 Task: Add Nuco Organic Coconut Wraps to the cart.
Action: Mouse pressed left at (18, 74)
Screenshot: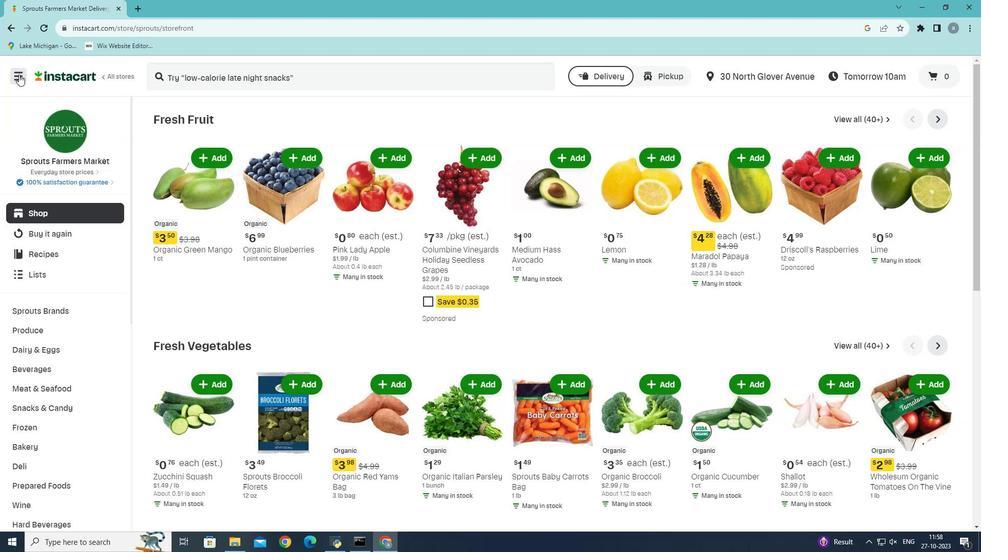 
Action: Mouse moved to (29, 294)
Screenshot: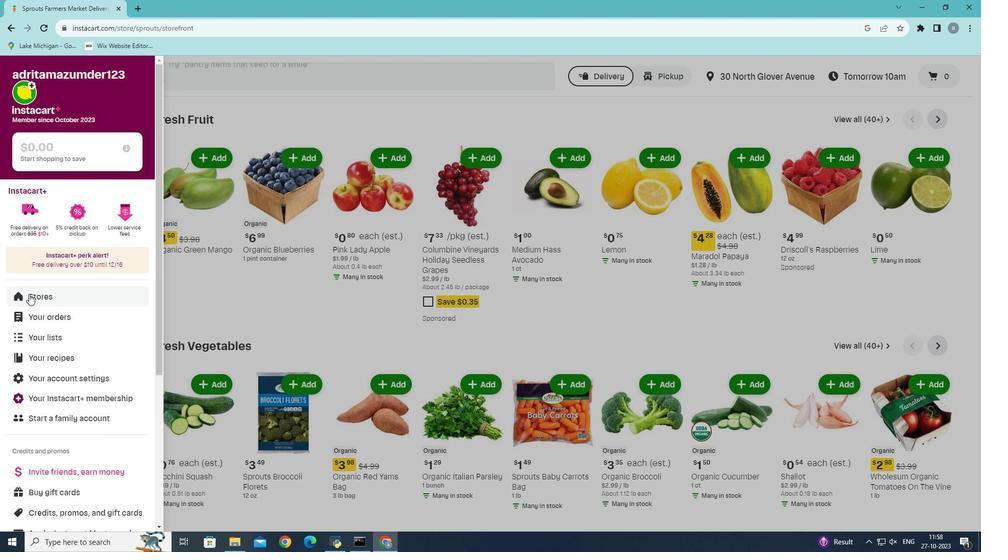 
Action: Mouse pressed left at (29, 294)
Screenshot: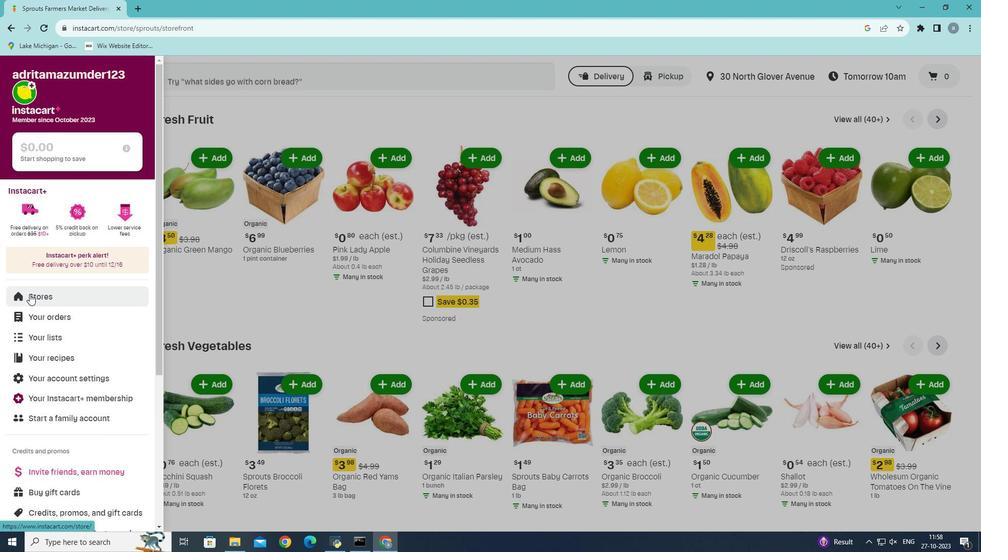 
Action: Mouse moved to (242, 111)
Screenshot: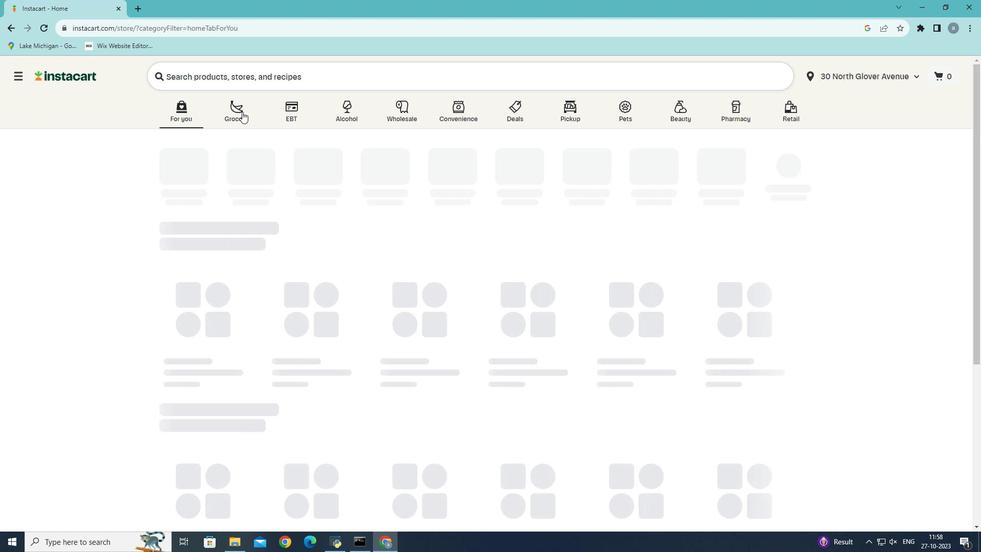 
Action: Mouse pressed left at (242, 111)
Screenshot: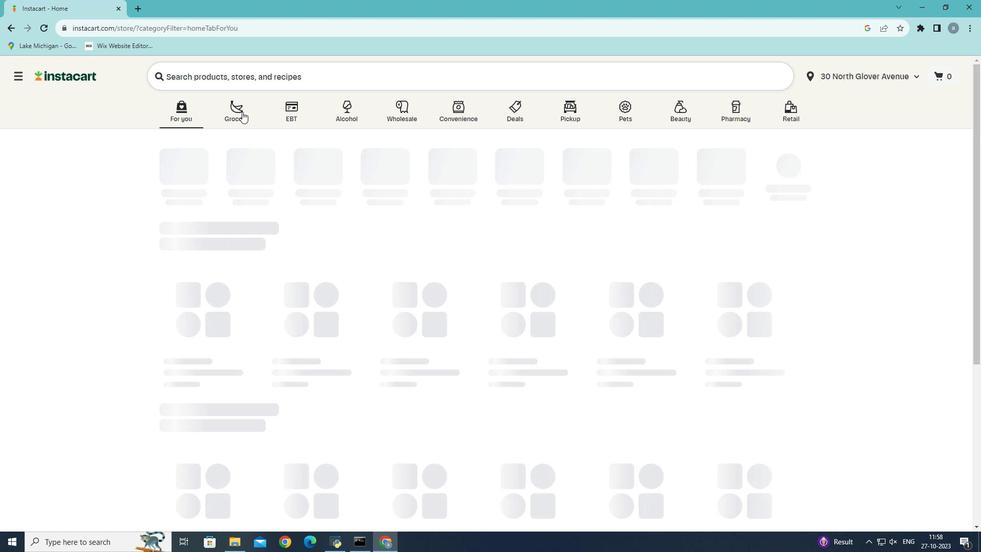 
Action: Mouse moved to (248, 307)
Screenshot: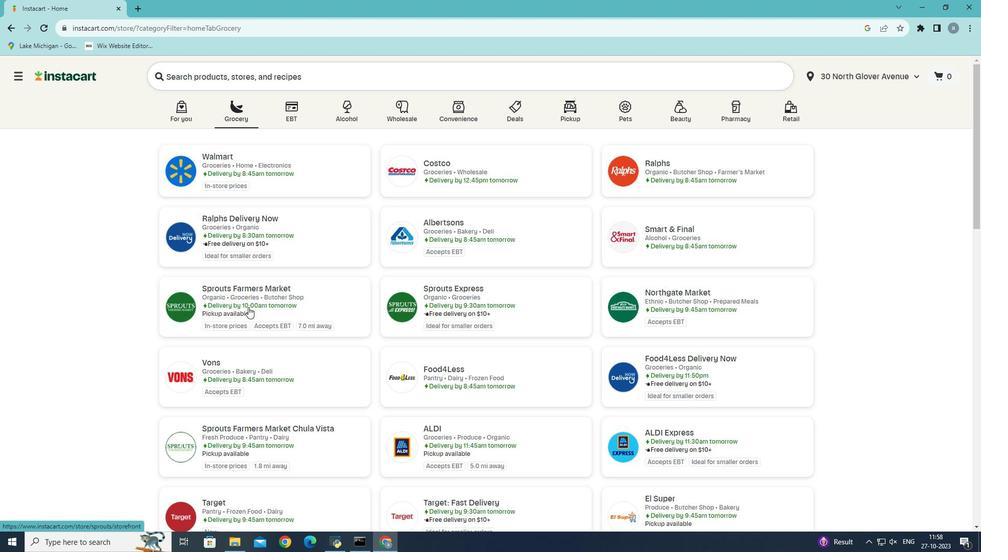 
Action: Mouse pressed left at (248, 307)
Screenshot: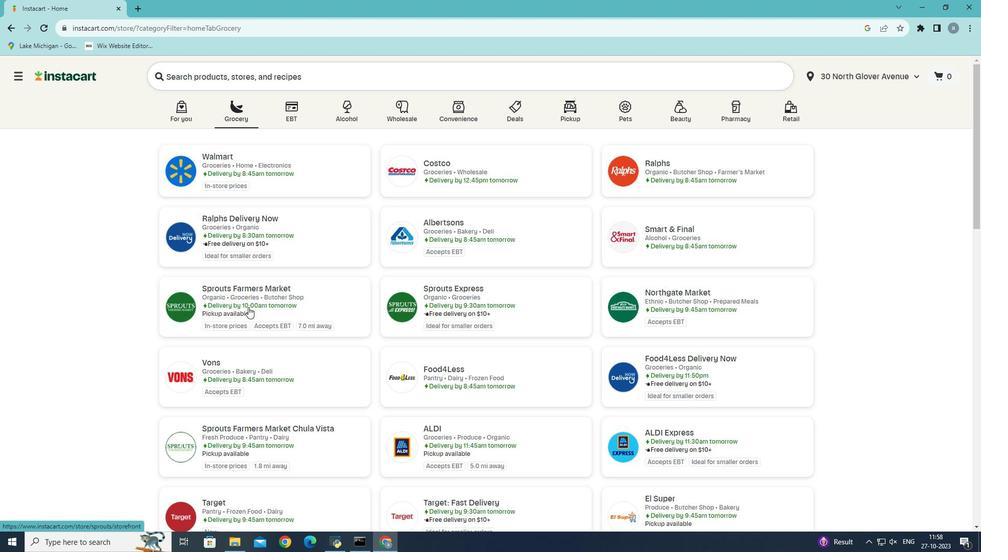 
Action: Mouse moved to (36, 443)
Screenshot: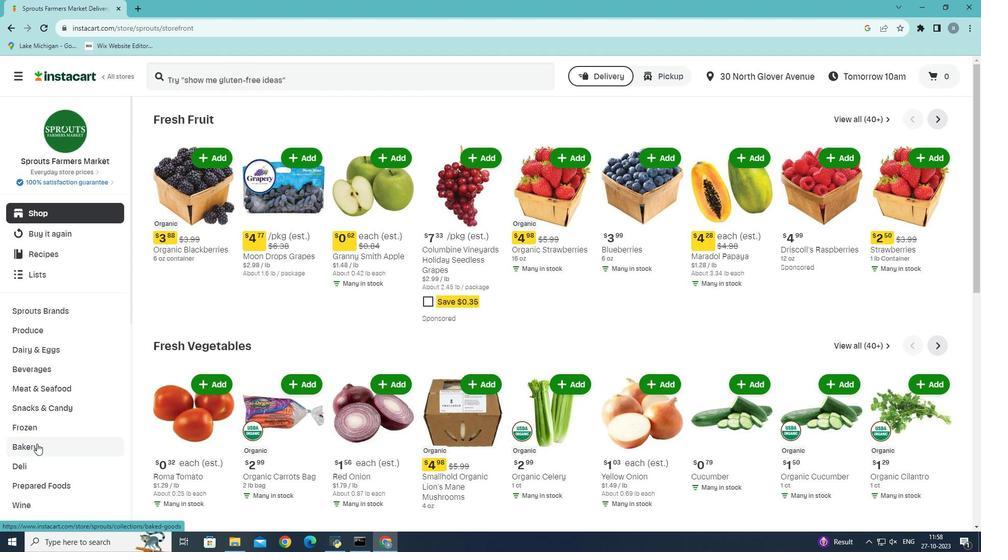 
Action: Mouse pressed left at (36, 443)
Screenshot: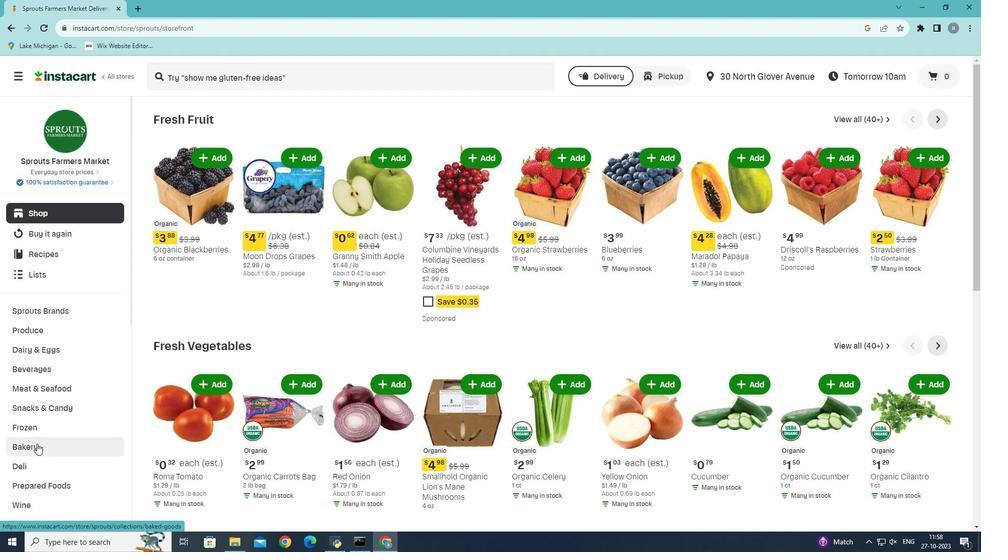 
Action: Mouse moved to (771, 145)
Screenshot: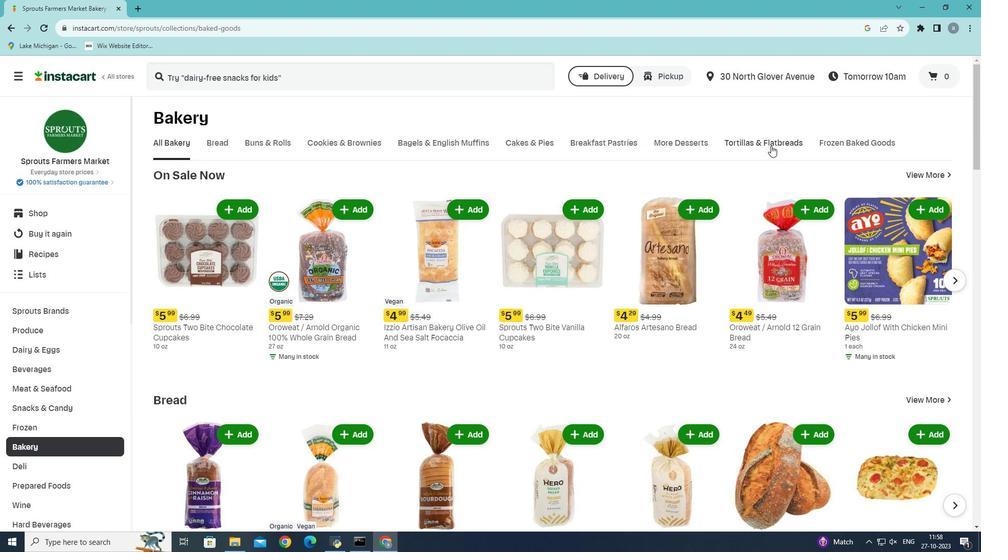 
Action: Mouse pressed left at (771, 145)
Screenshot: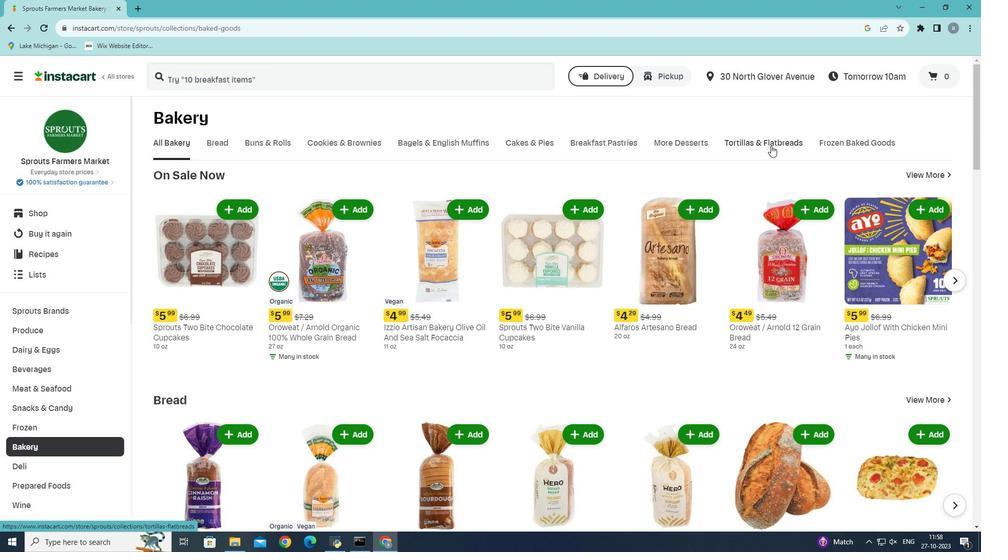 
Action: Mouse moved to (316, 189)
Screenshot: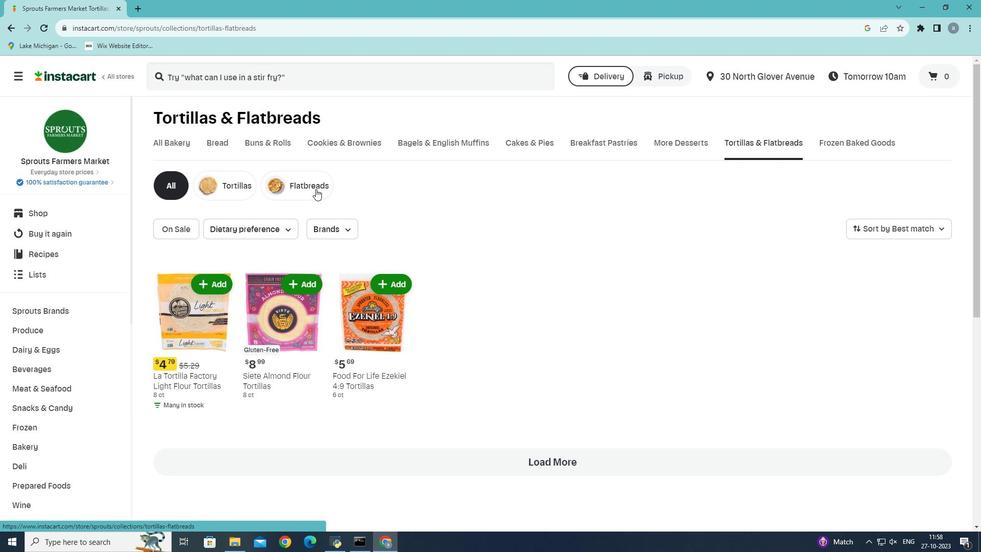 
Action: Mouse pressed left at (316, 189)
Screenshot: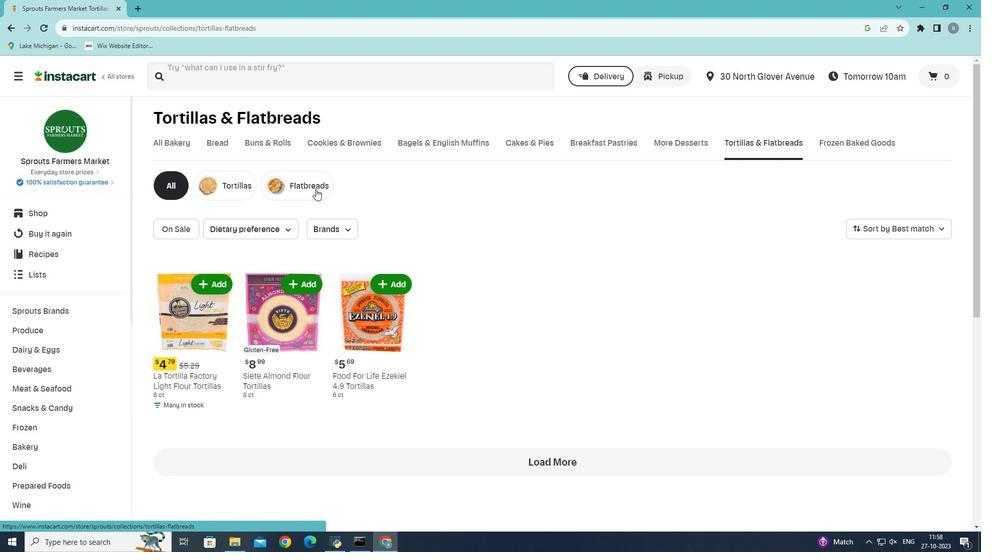 
Action: Mouse moved to (527, 353)
Screenshot: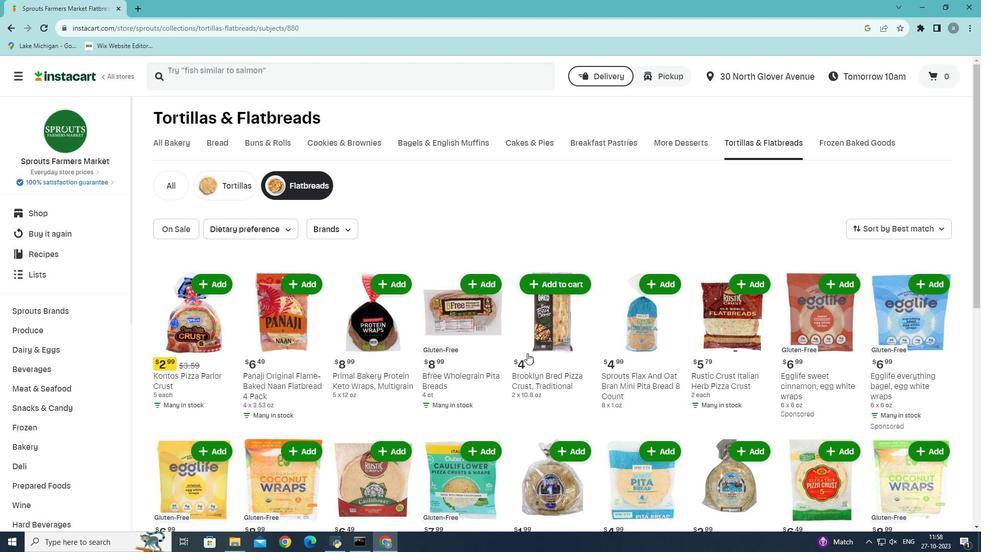 
Action: Mouse scrolled (527, 352) with delta (0, 0)
Screenshot: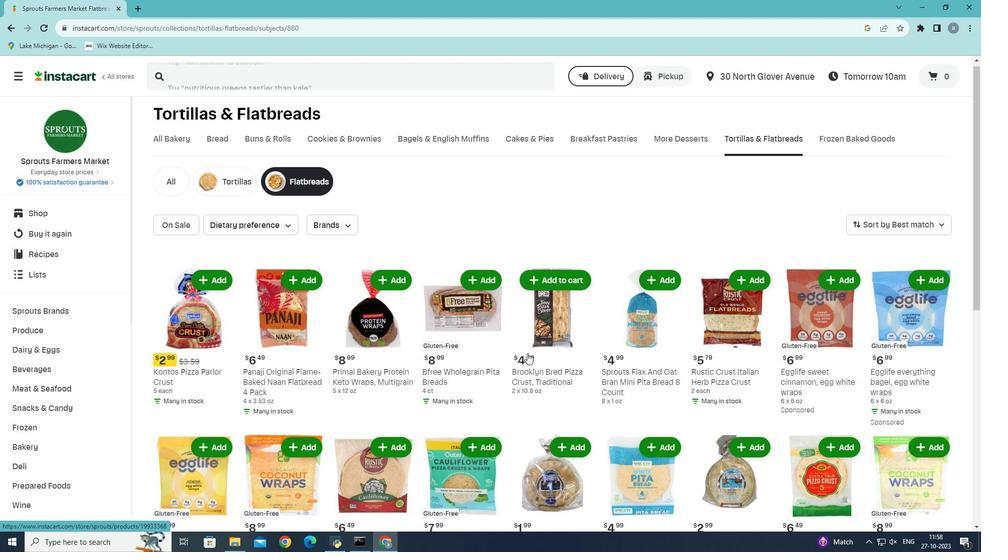
Action: Mouse scrolled (527, 352) with delta (0, 0)
Screenshot: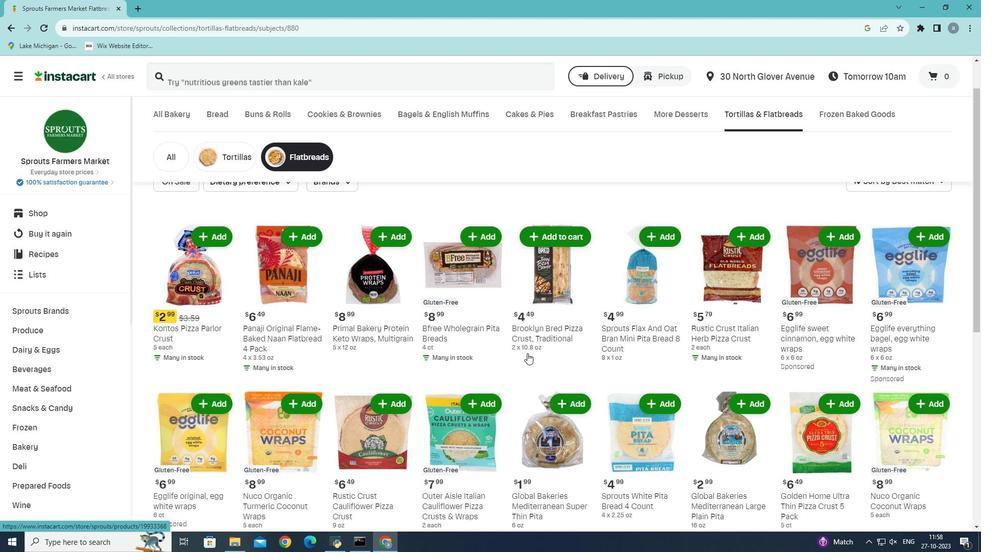 
Action: Mouse scrolled (527, 352) with delta (0, 0)
Screenshot: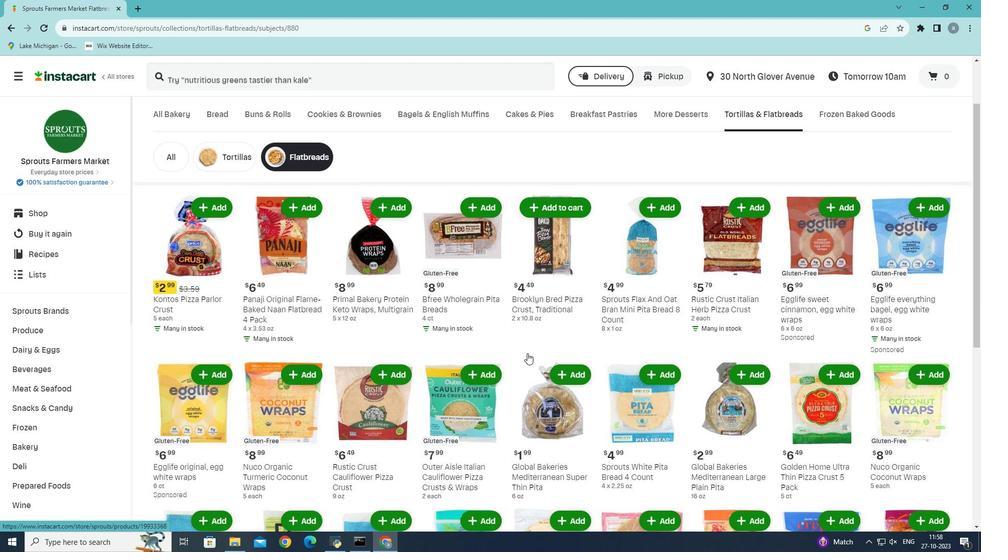
Action: Mouse moved to (930, 300)
Screenshot: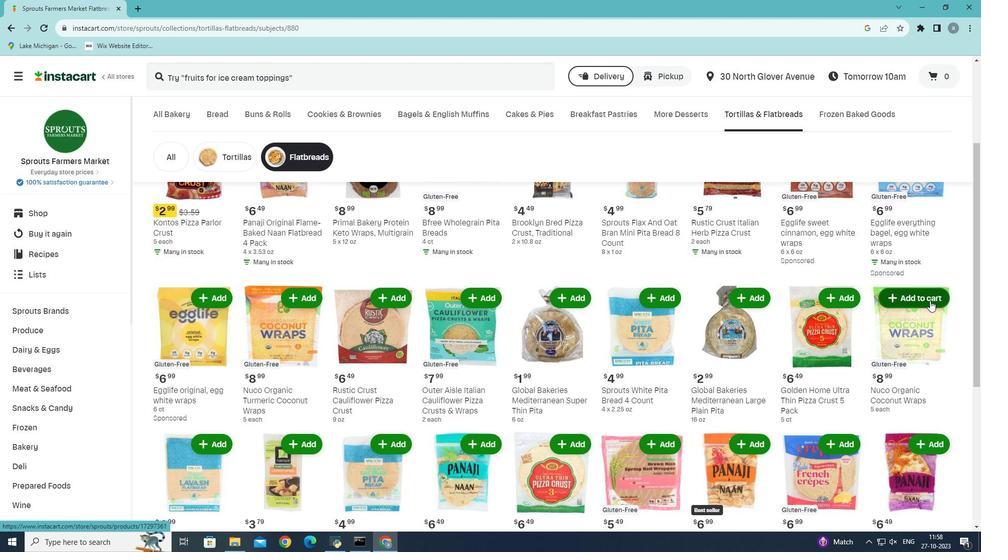 
Action: Mouse pressed left at (930, 300)
Screenshot: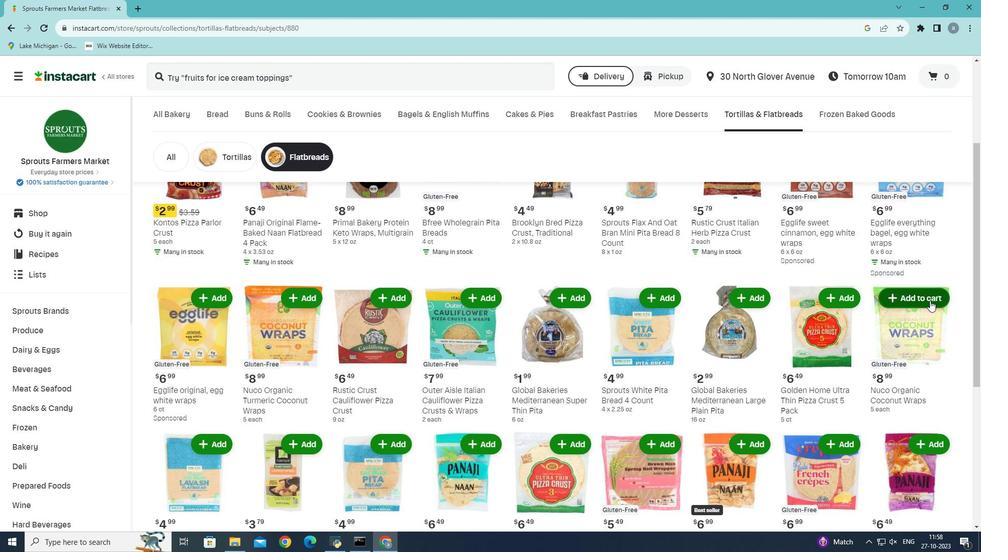 
